 Task: Add Justin's Organic Mini Milk Chocolate Peanut Butter Cups to the cart.
Action: Mouse moved to (11, 56)
Screenshot: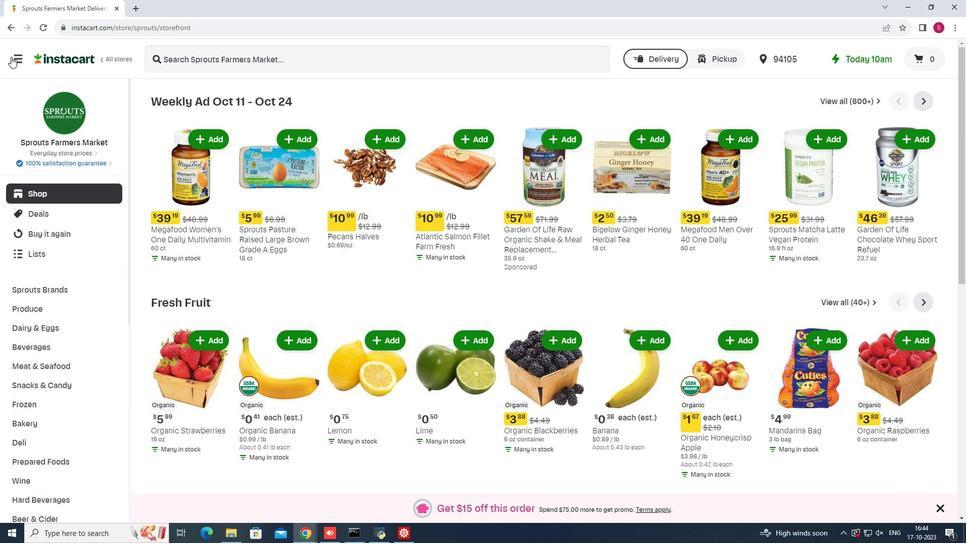 
Action: Mouse pressed left at (11, 56)
Screenshot: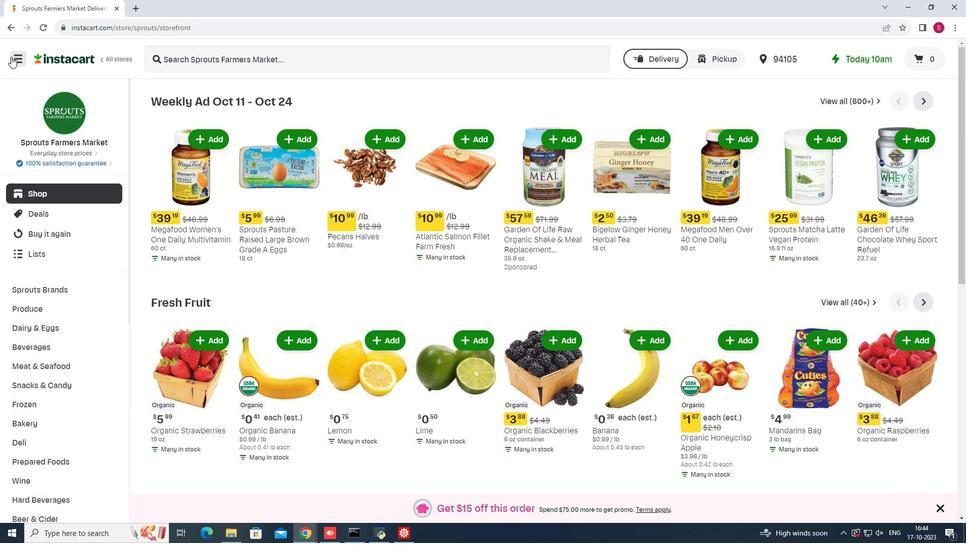 
Action: Mouse moved to (69, 263)
Screenshot: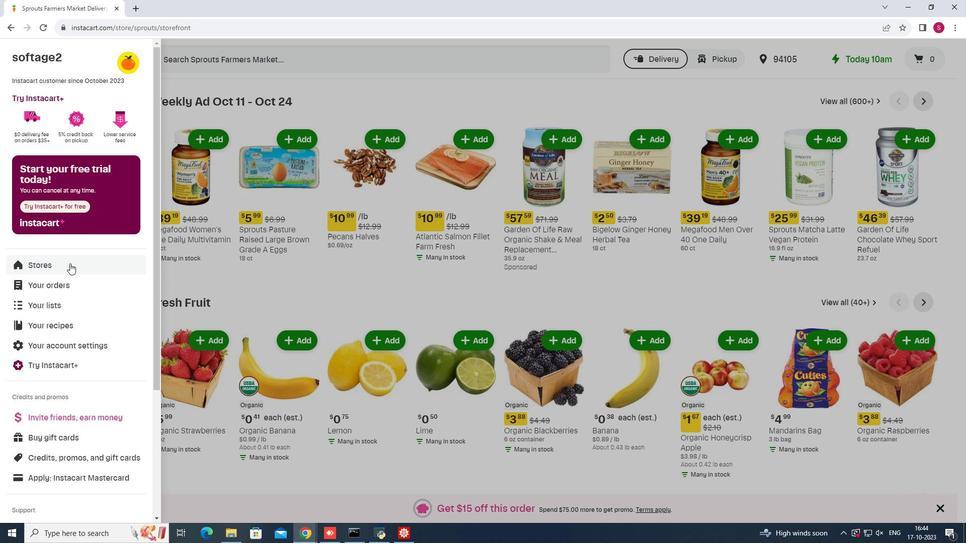 
Action: Mouse pressed left at (69, 263)
Screenshot: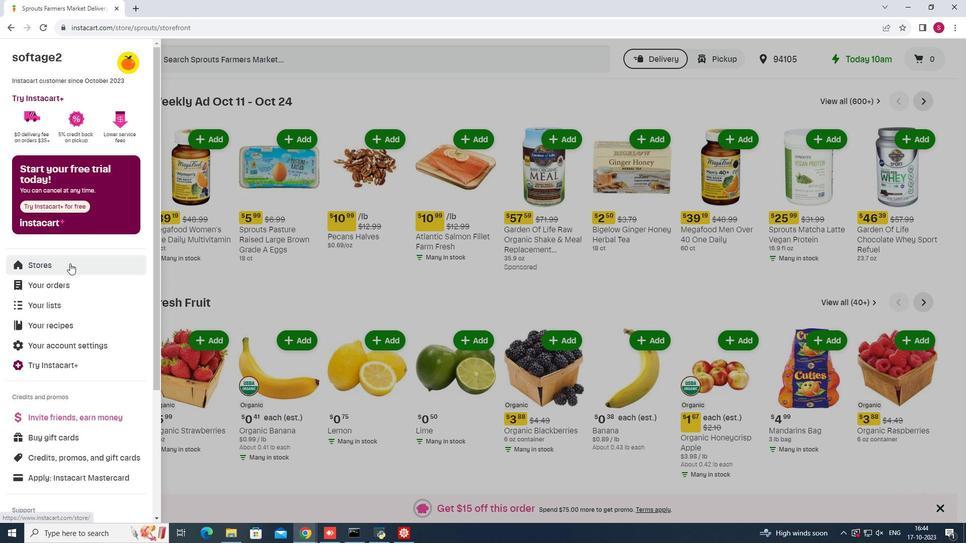
Action: Mouse pressed left at (69, 263)
Screenshot: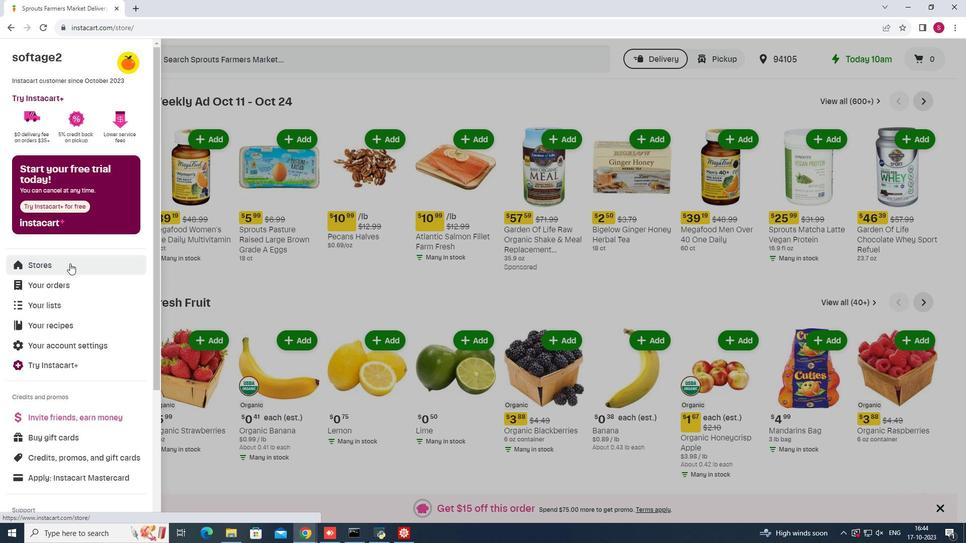 
Action: Mouse moved to (235, 87)
Screenshot: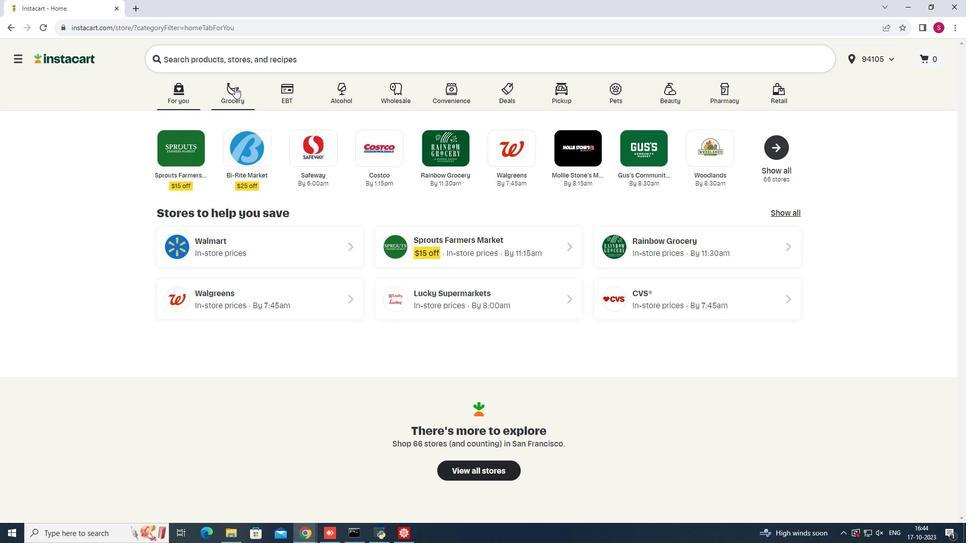
Action: Mouse pressed left at (235, 87)
Screenshot: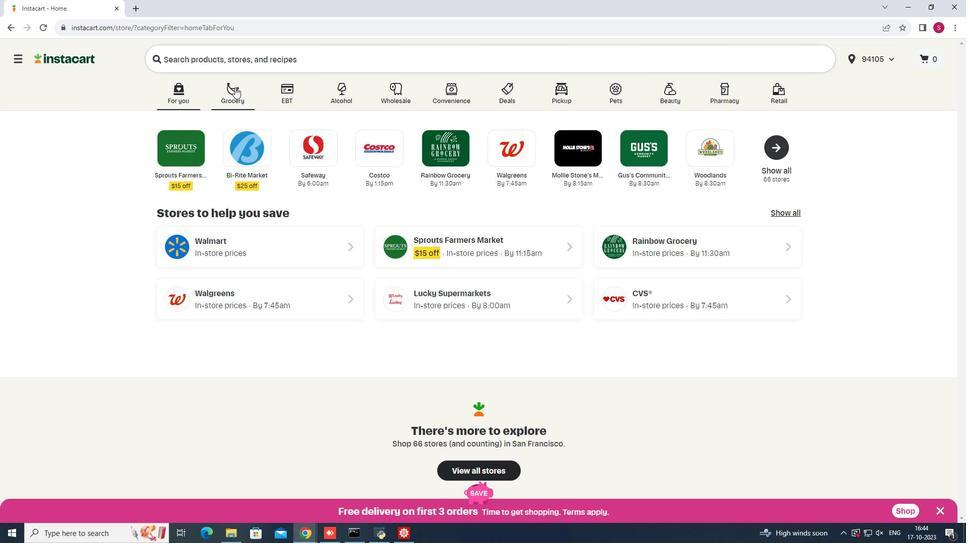 
Action: Mouse moved to (674, 134)
Screenshot: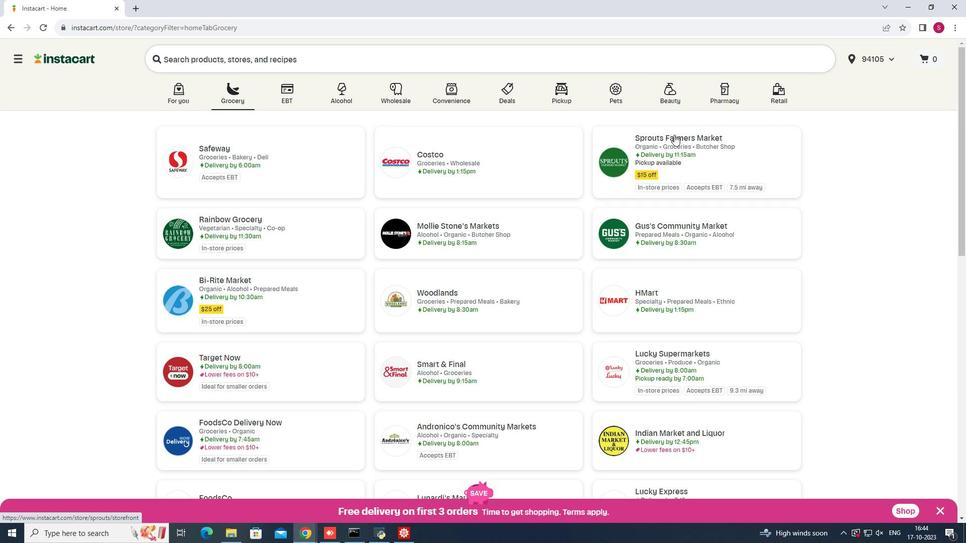 
Action: Mouse pressed left at (674, 134)
Screenshot: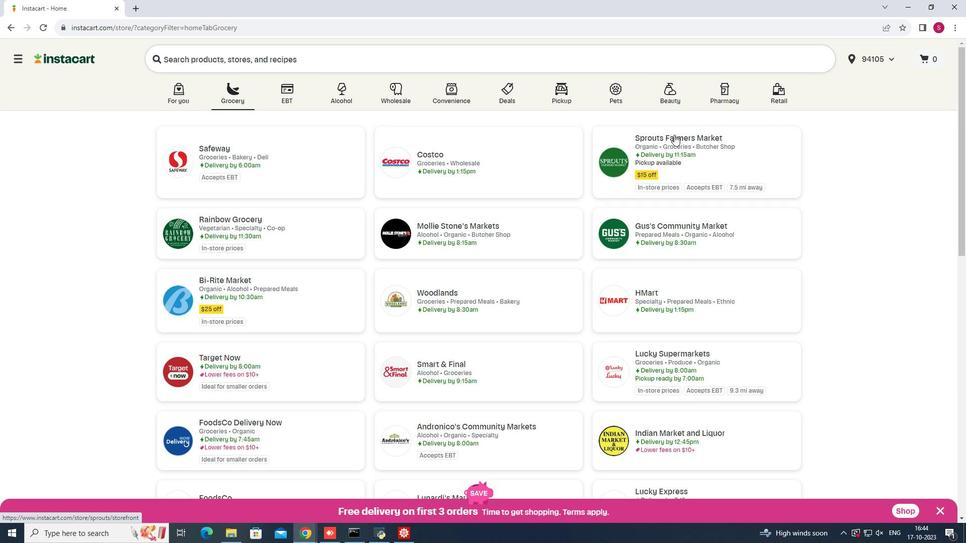 
Action: Mouse moved to (50, 384)
Screenshot: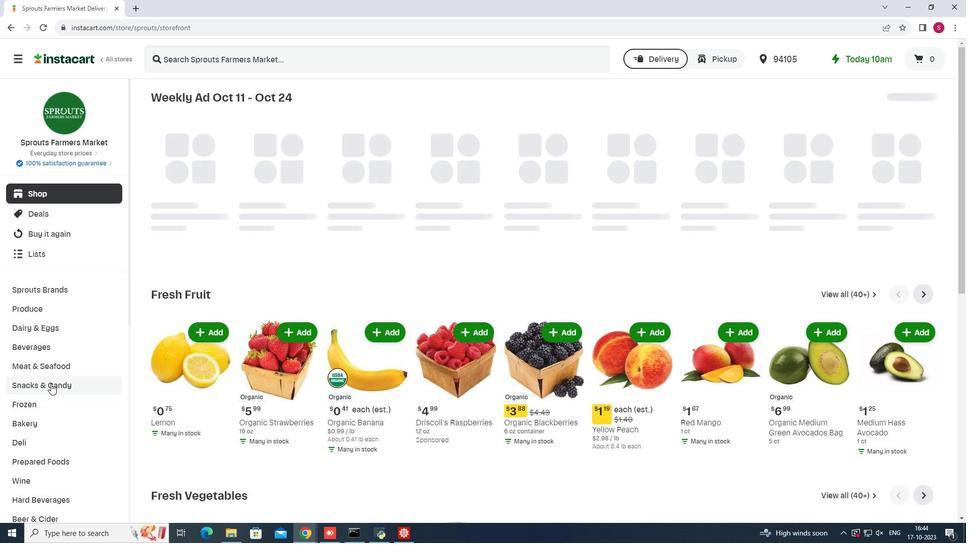 
Action: Mouse pressed left at (50, 384)
Screenshot: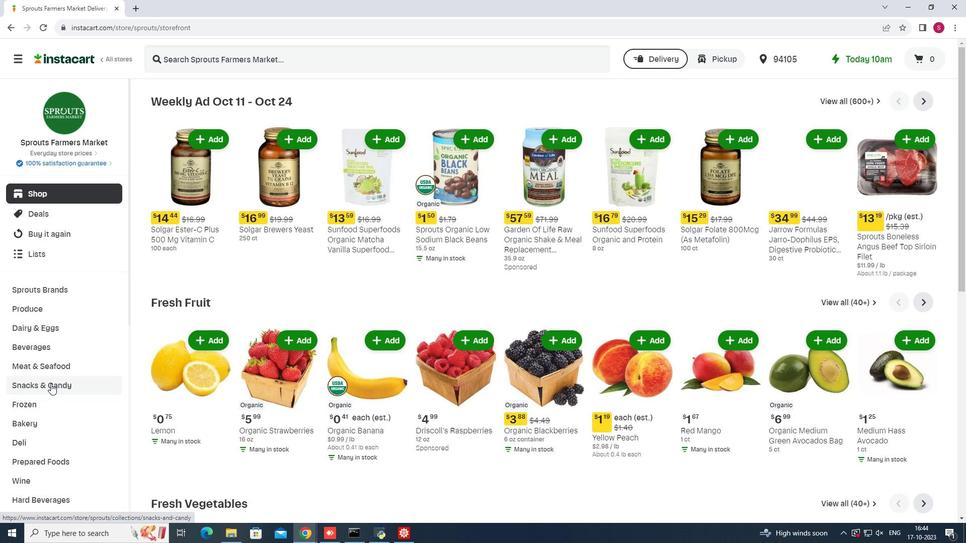 
Action: Mouse moved to (292, 123)
Screenshot: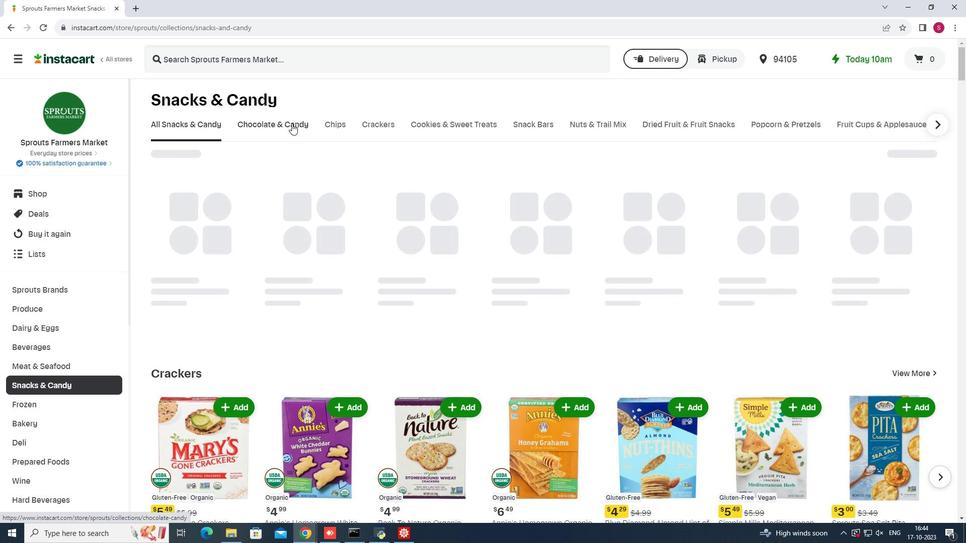 
Action: Mouse pressed left at (292, 123)
Screenshot: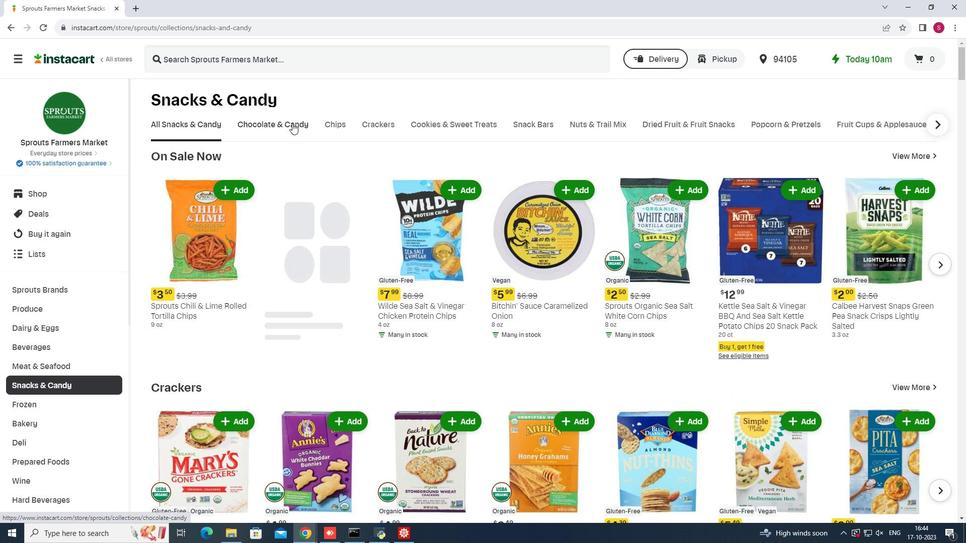 
Action: Mouse moved to (292, 123)
Screenshot: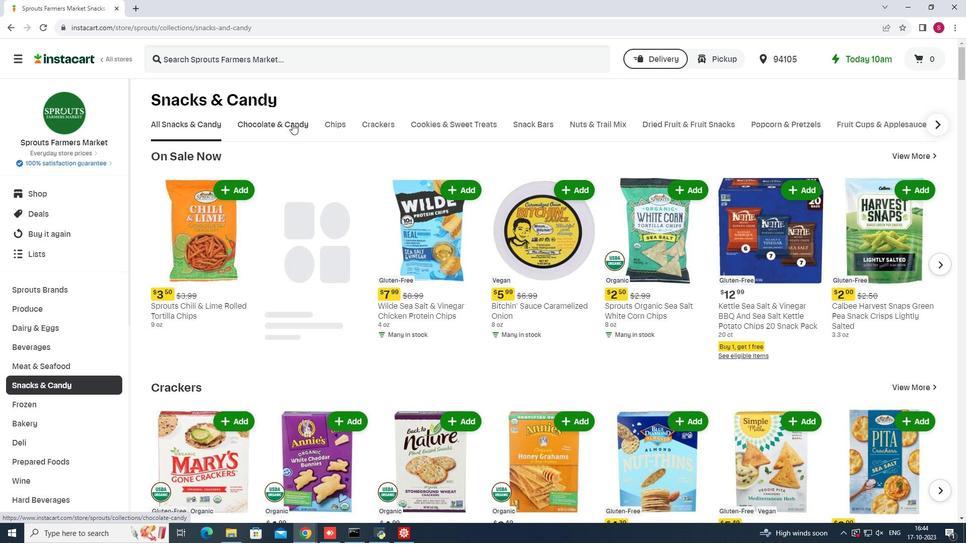 
Action: Mouse pressed left at (292, 123)
Screenshot: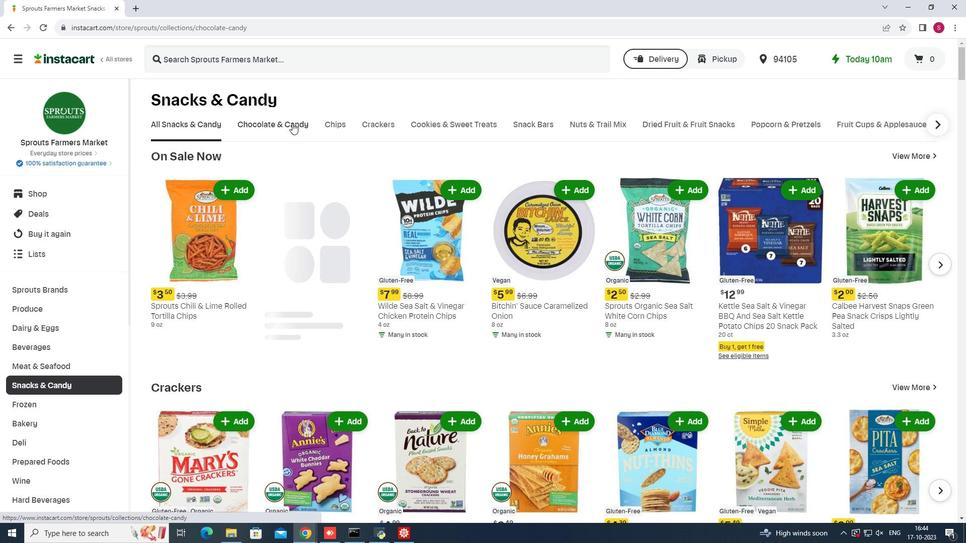 
Action: Mouse moved to (262, 164)
Screenshot: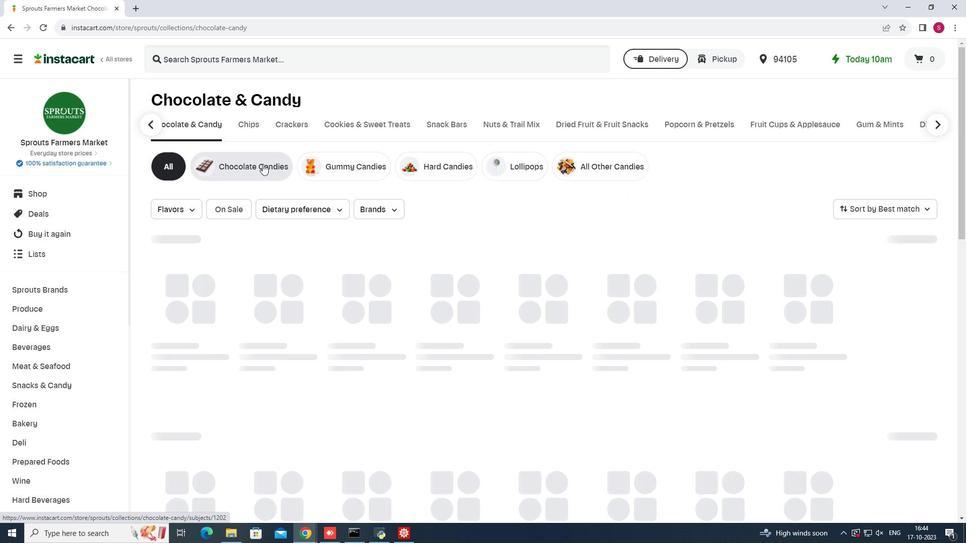 
Action: Mouse pressed left at (262, 164)
Screenshot: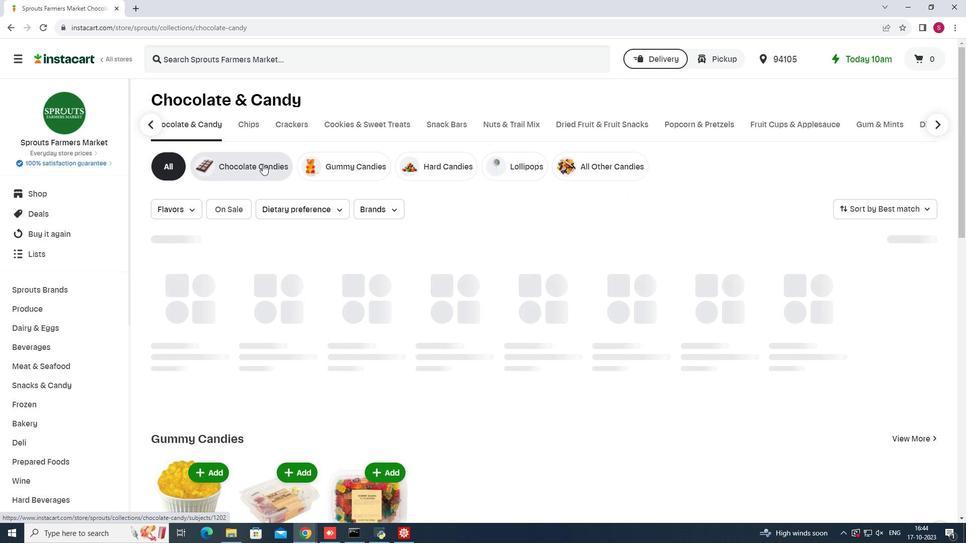 
Action: Mouse moved to (319, 58)
Screenshot: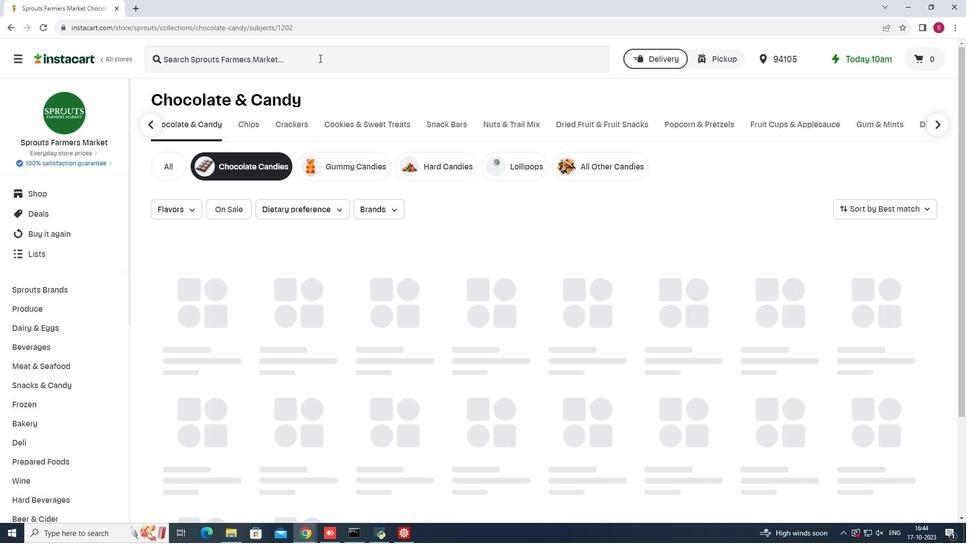 
Action: Mouse pressed left at (319, 58)
Screenshot: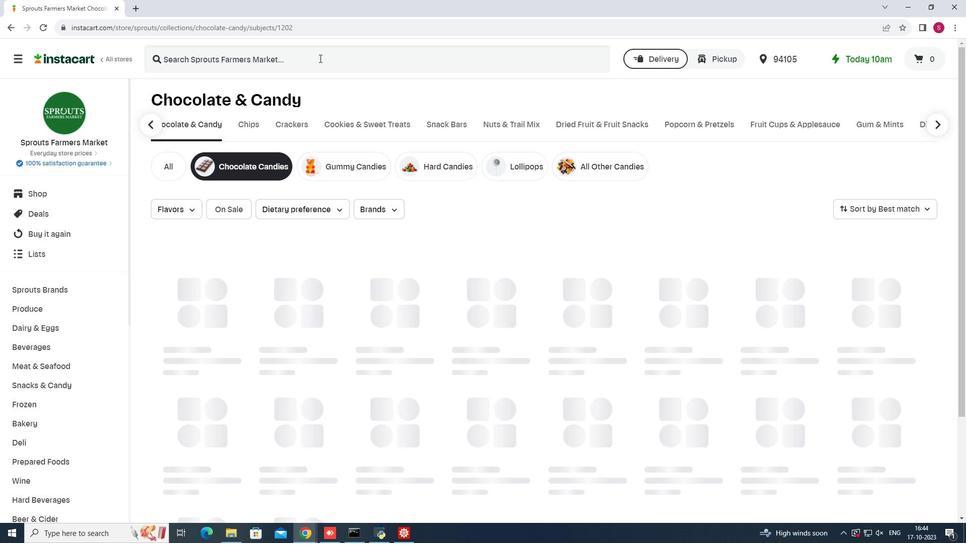
Action: Mouse moved to (321, 58)
Screenshot: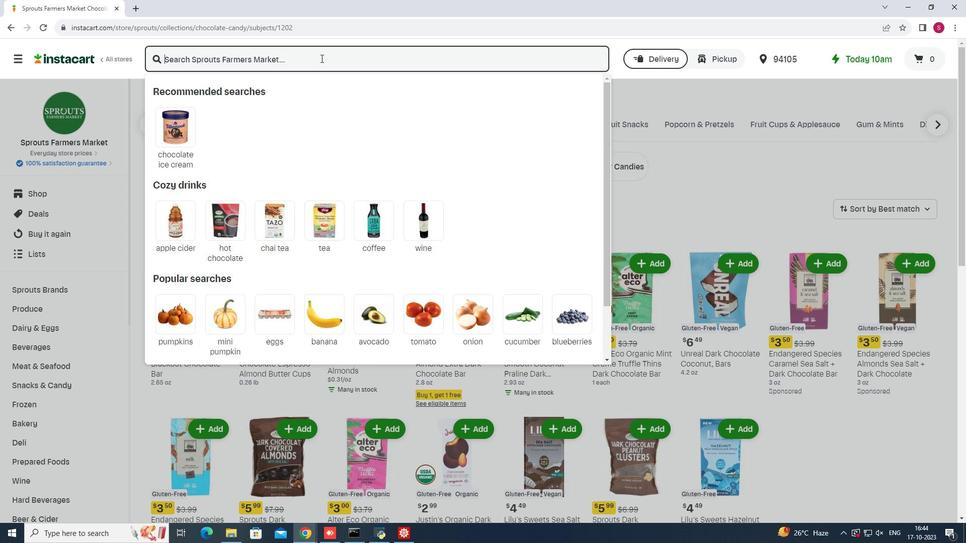 
Action: Key pressed <Key.shift>Justin's<Key.space><Key.shift>Organic<Key.space><Key.shift>Mini<Key.space><Key.shift>Milk<Key.space><Key.shift>Chocolate<Key.space><Key.shift>Peanut<Key.space><Key.shift>Butter<Key.space><Key.shift>Cups<Key.enter>
Screenshot: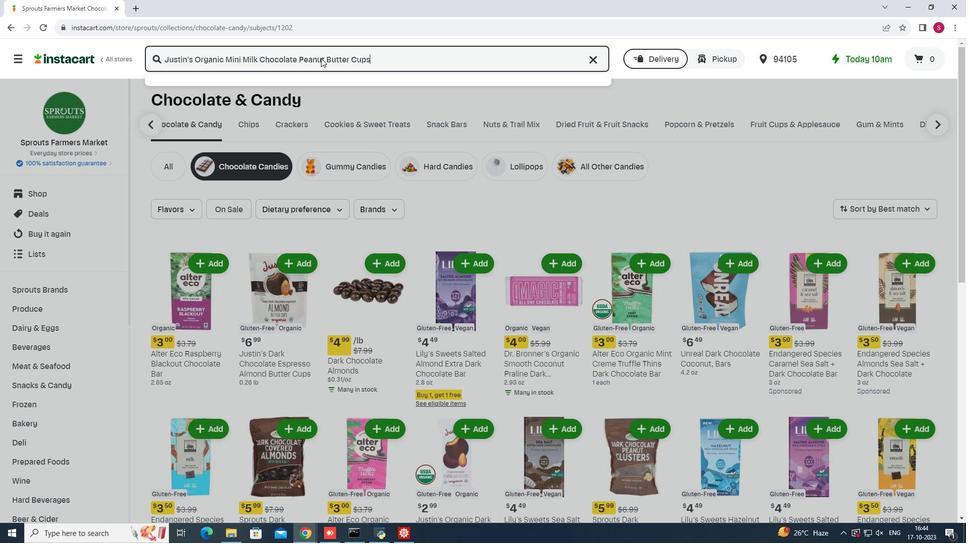 
Action: Mouse moved to (432, 162)
Screenshot: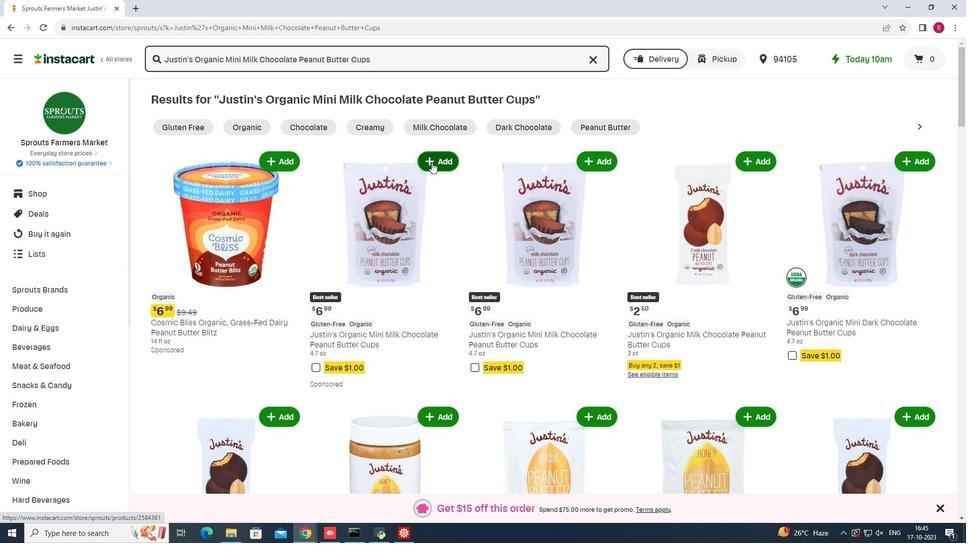 
Action: Mouse pressed left at (432, 162)
Screenshot: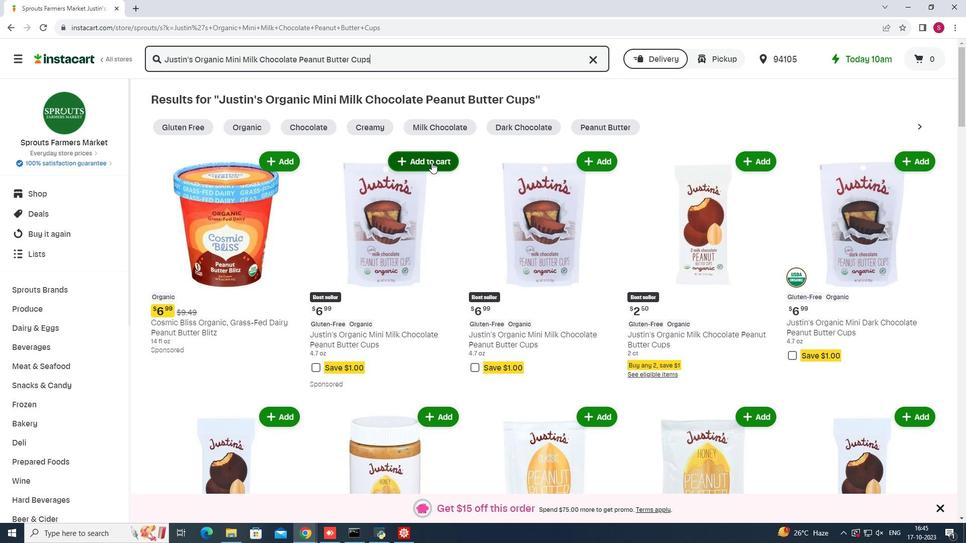 
Action: Mouse moved to (437, 242)
Screenshot: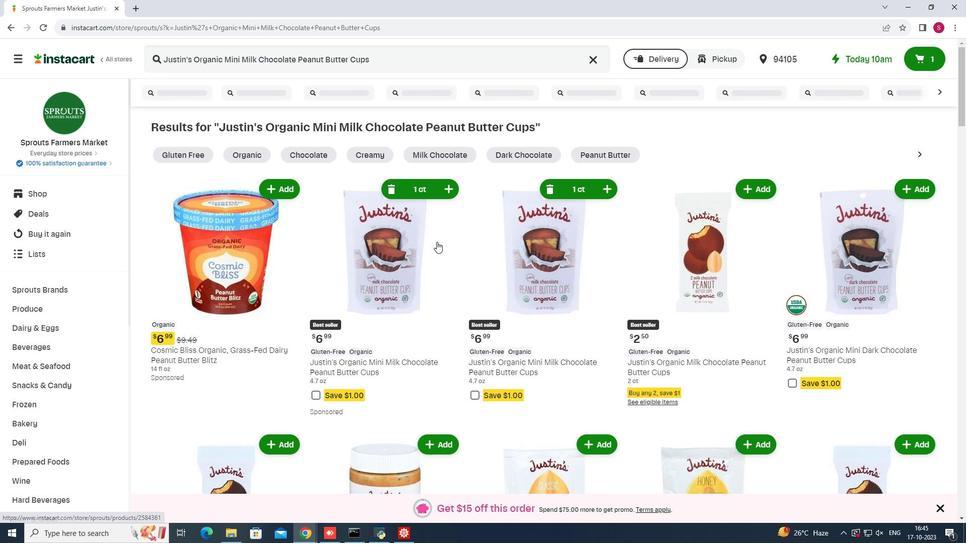 
